 Task: Reply to the email with the subject 'Request for information' in the 'Personal' folder.
Action: Mouse moved to (105, 374)
Screenshot: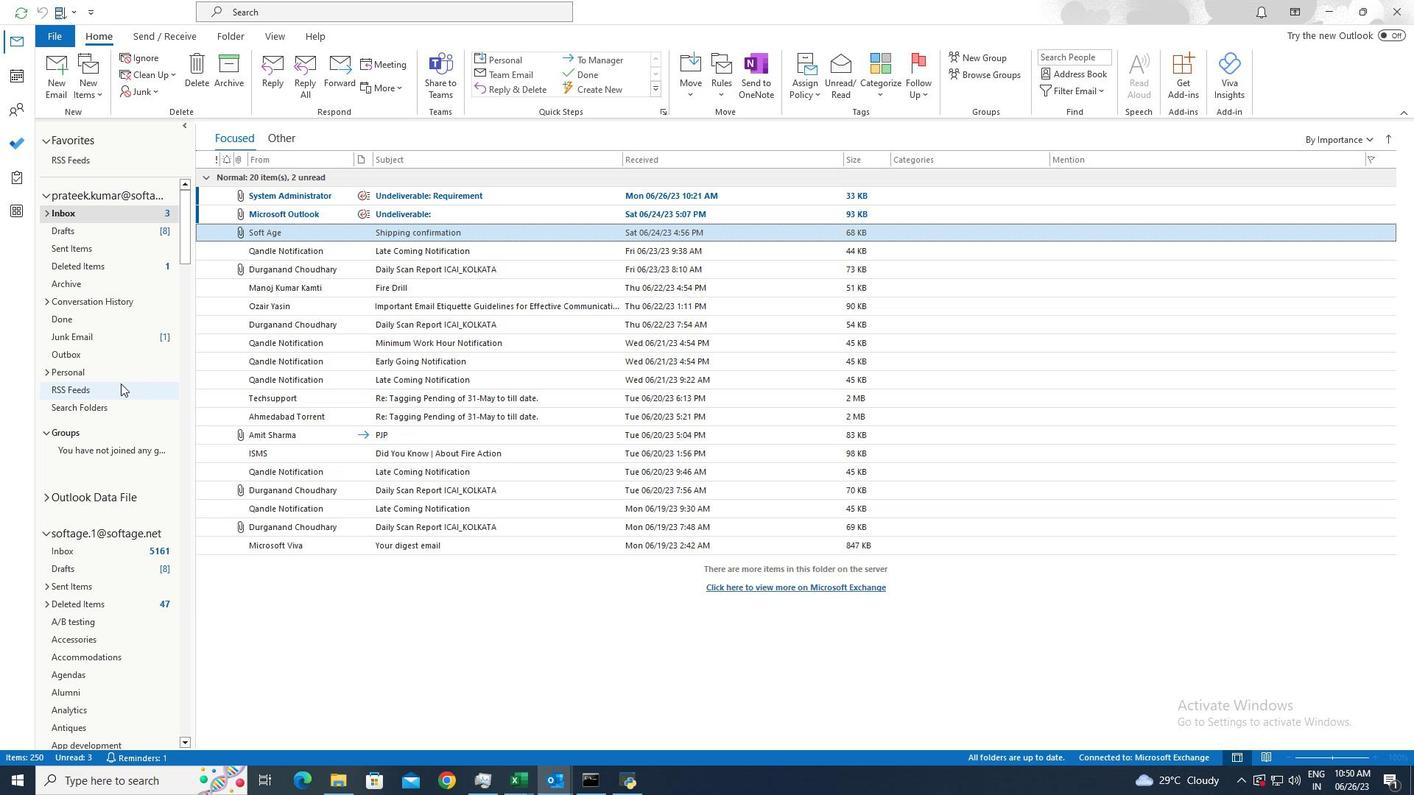 
Action: Mouse pressed left at (105, 374)
Screenshot: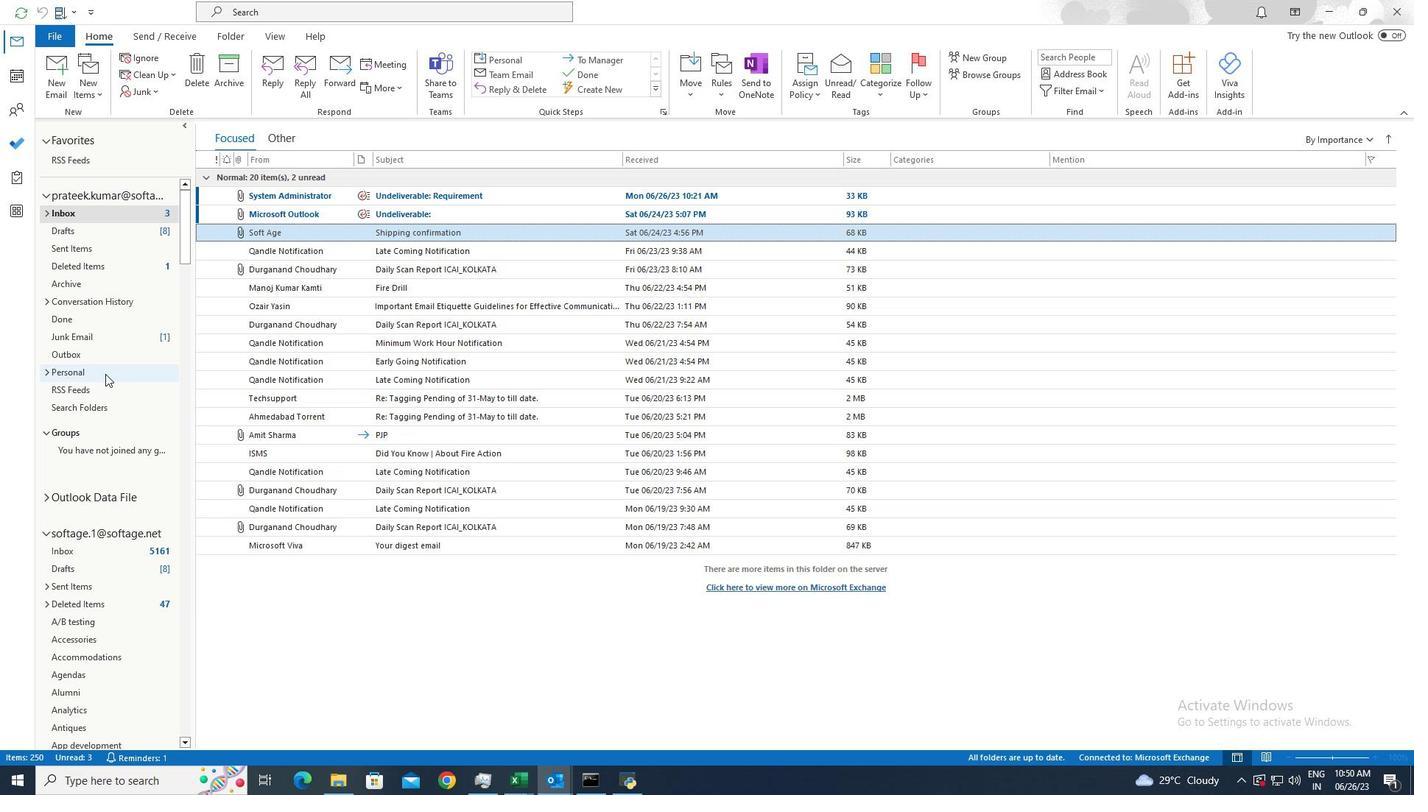 
Action: Mouse moved to (350, 189)
Screenshot: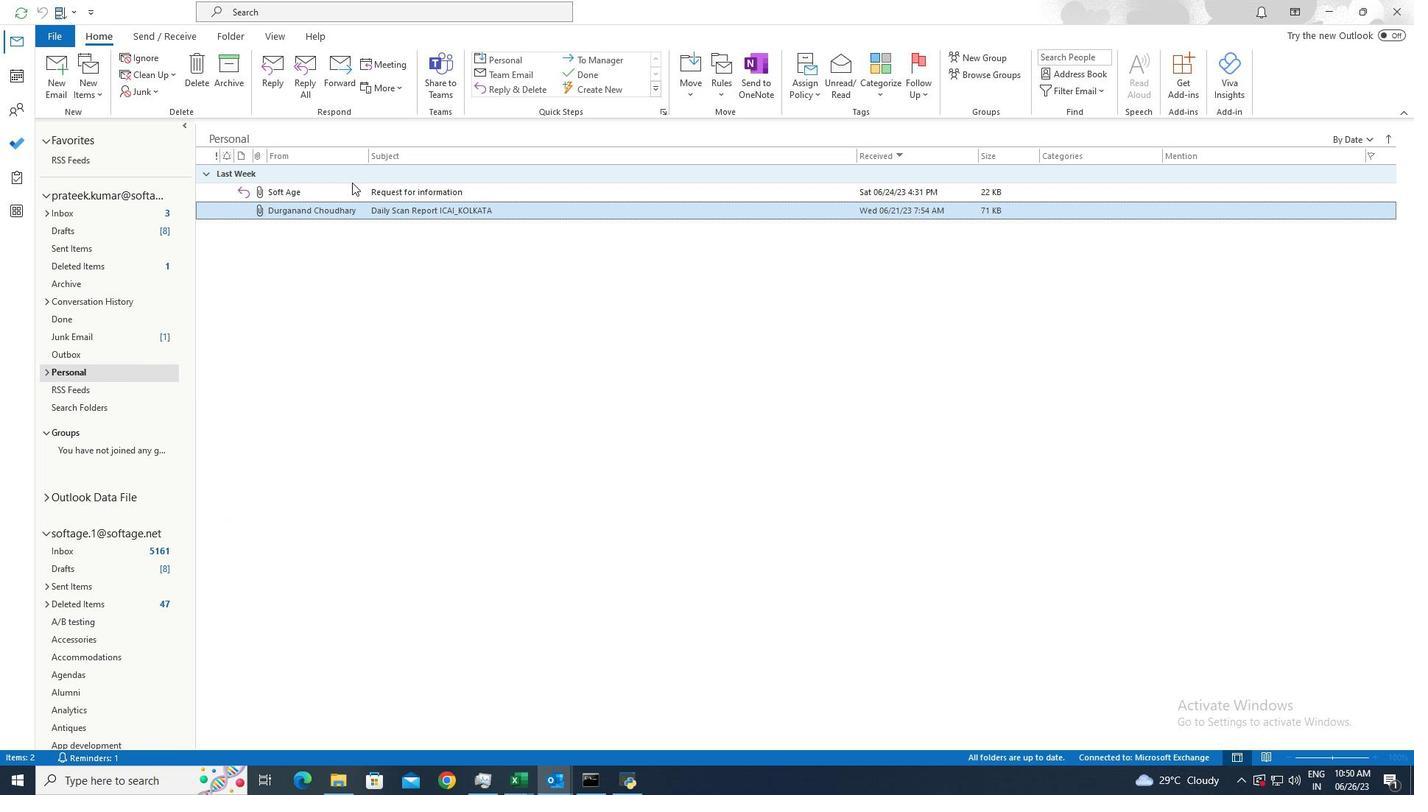 
Action: Mouse pressed left at (350, 189)
Screenshot: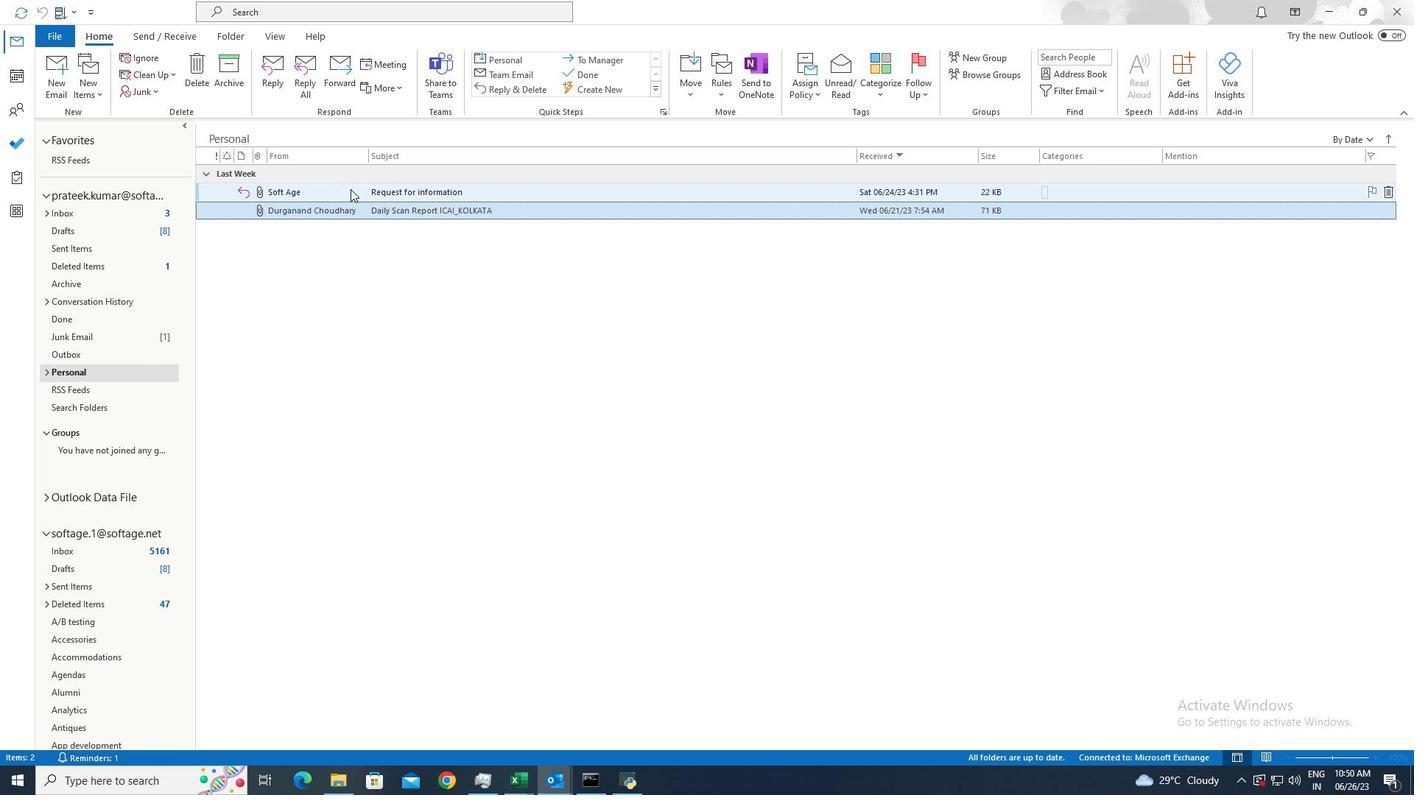 
Action: Mouse moved to (280, 67)
Screenshot: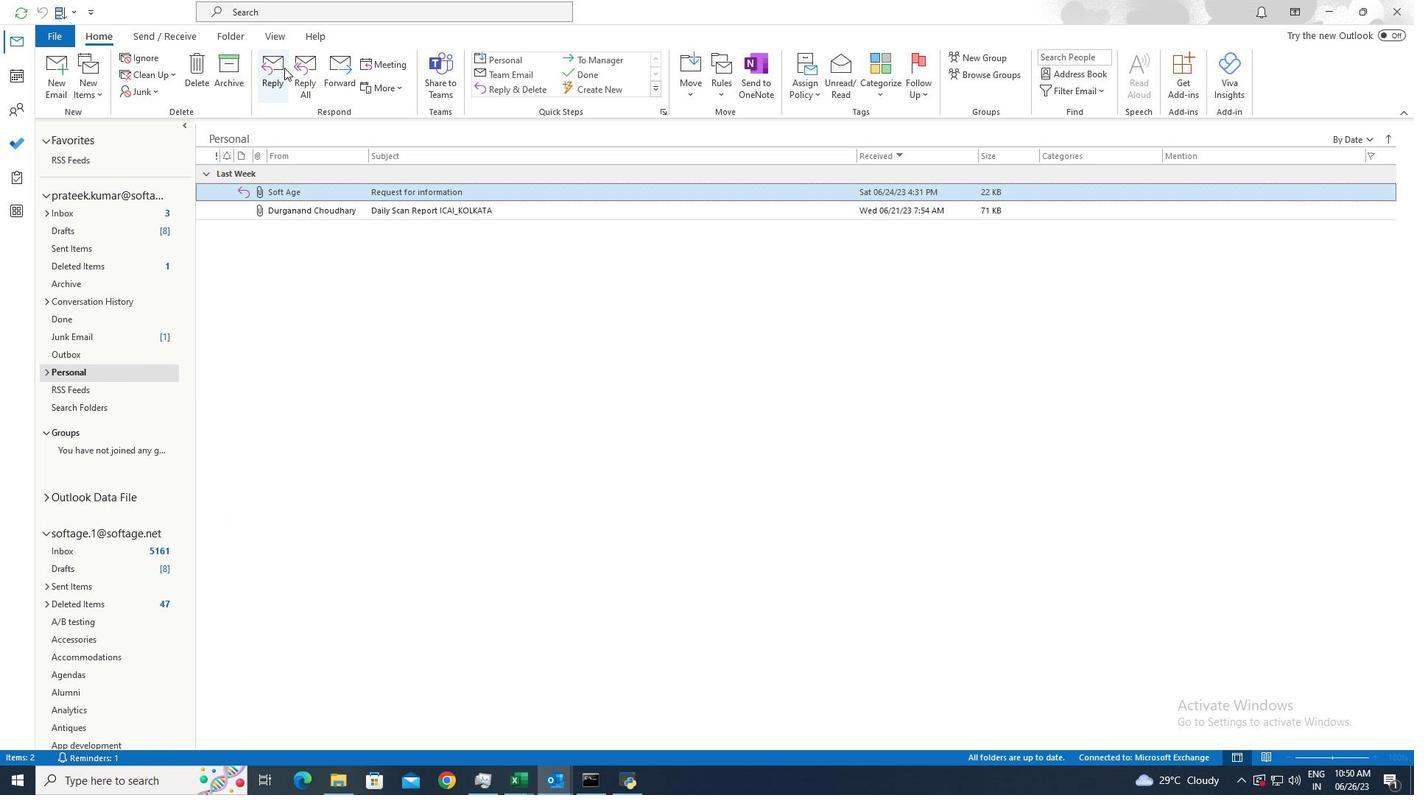 
Action: Mouse pressed left at (280, 67)
Screenshot: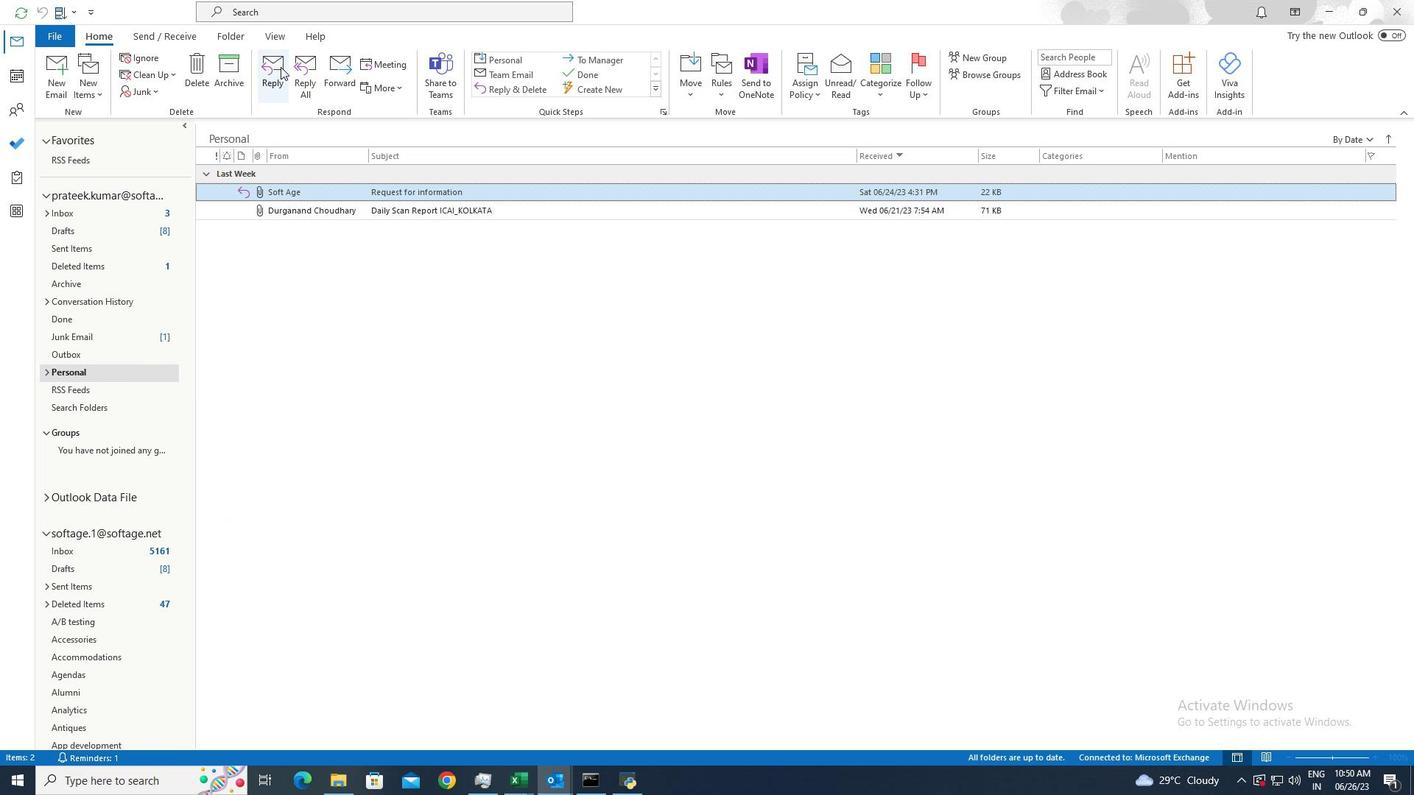 
Action: Mouse moved to (118, 276)
Screenshot: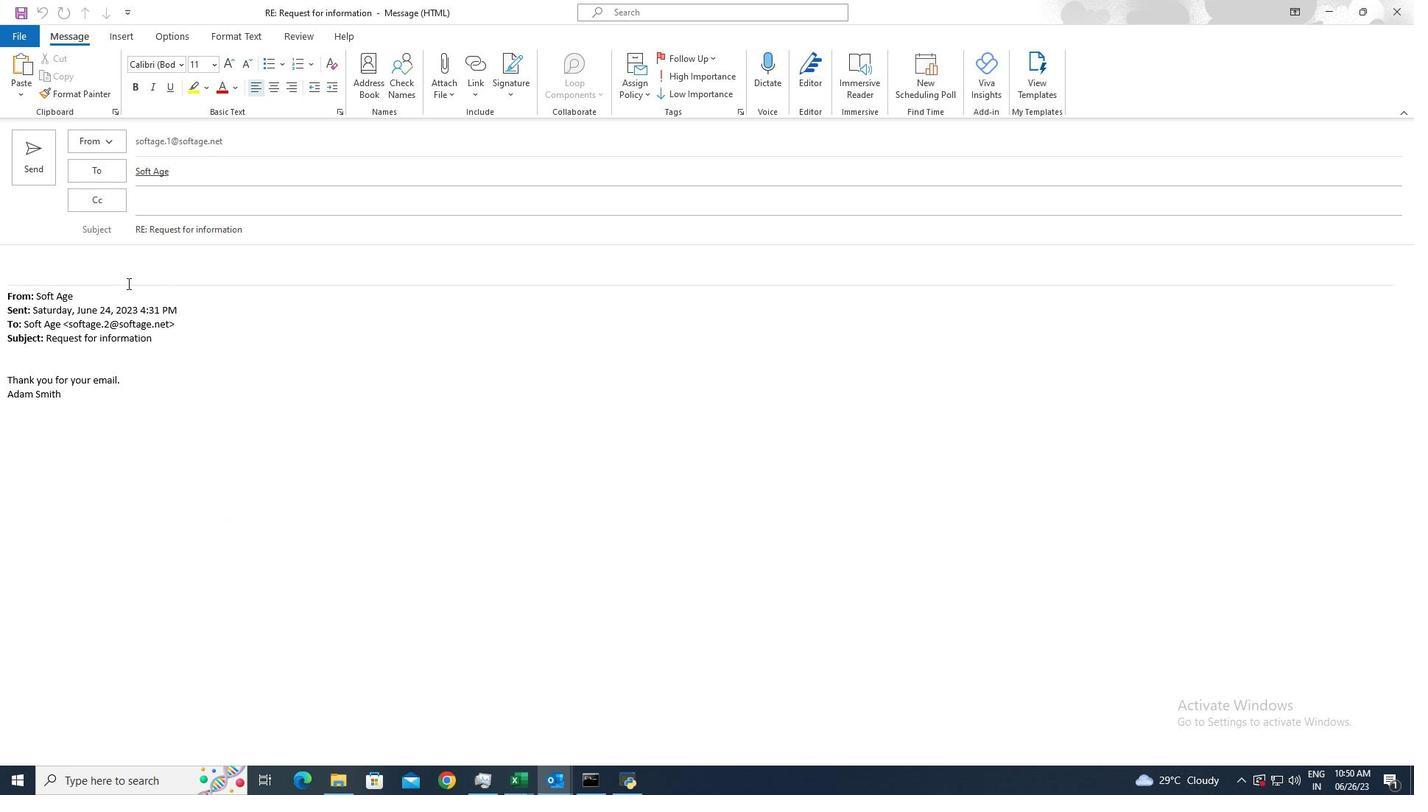 
Action: Mouse pressed left at (118, 276)
Screenshot: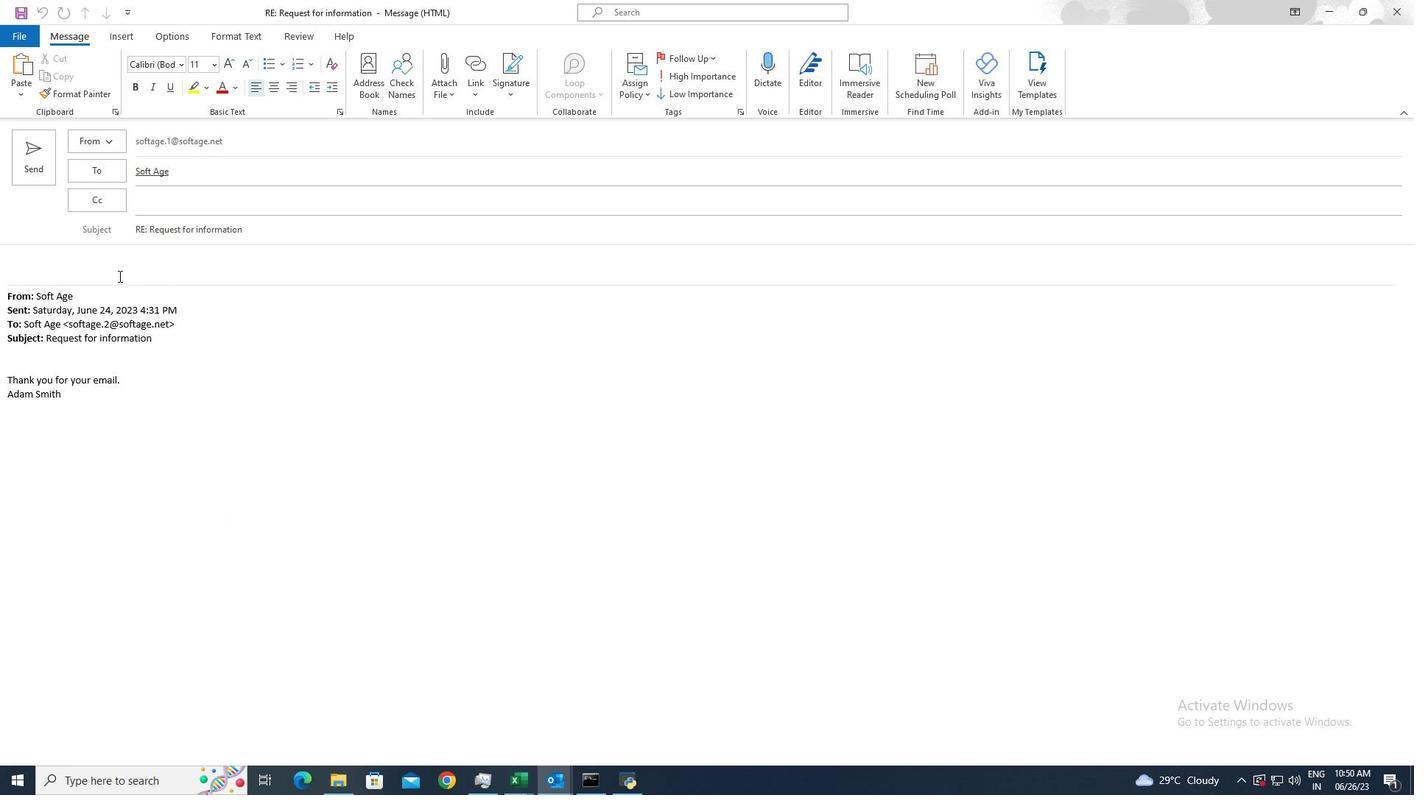 
Action: Mouse moved to (118, 275)
Screenshot: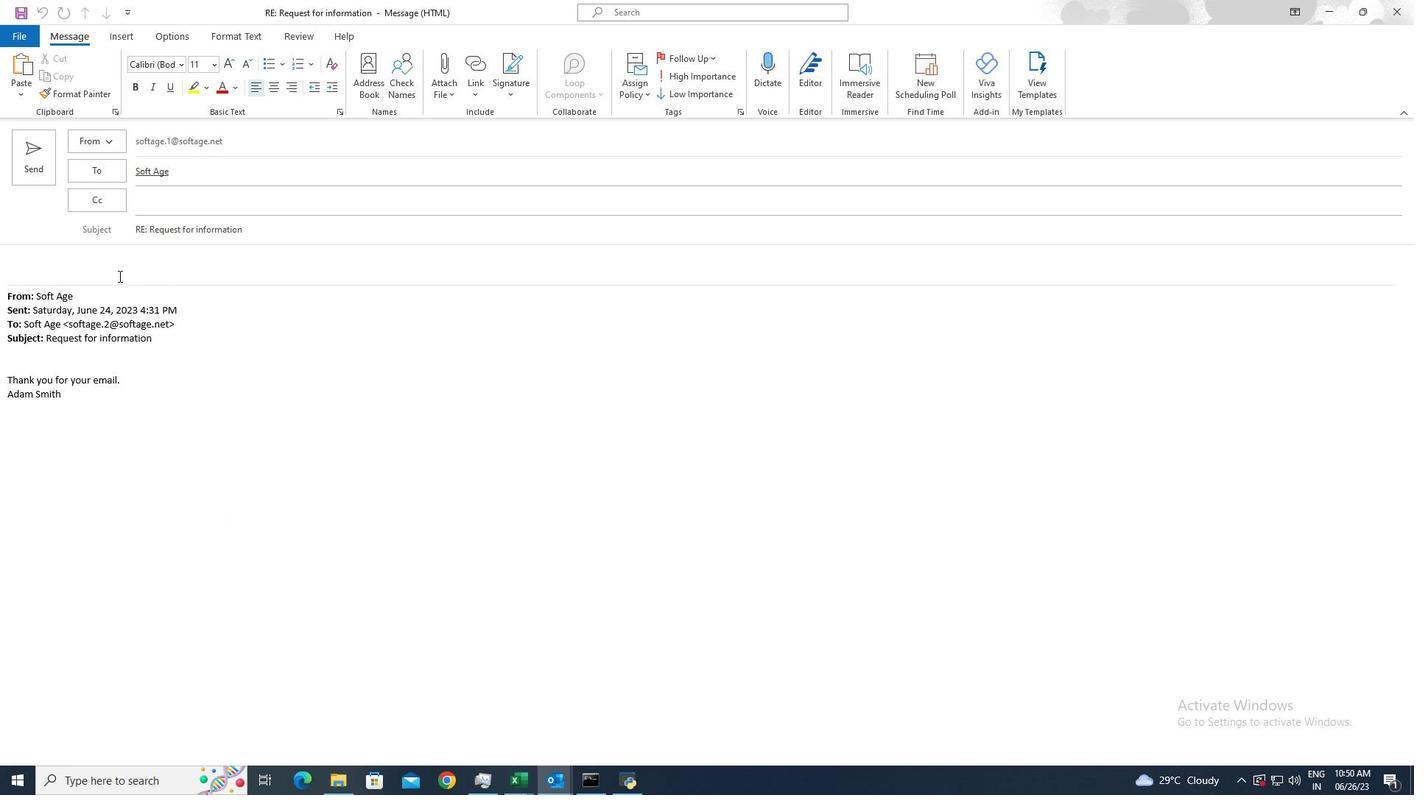 
Action: Key pressed you<Key.space>are<Key.space>
Screenshot: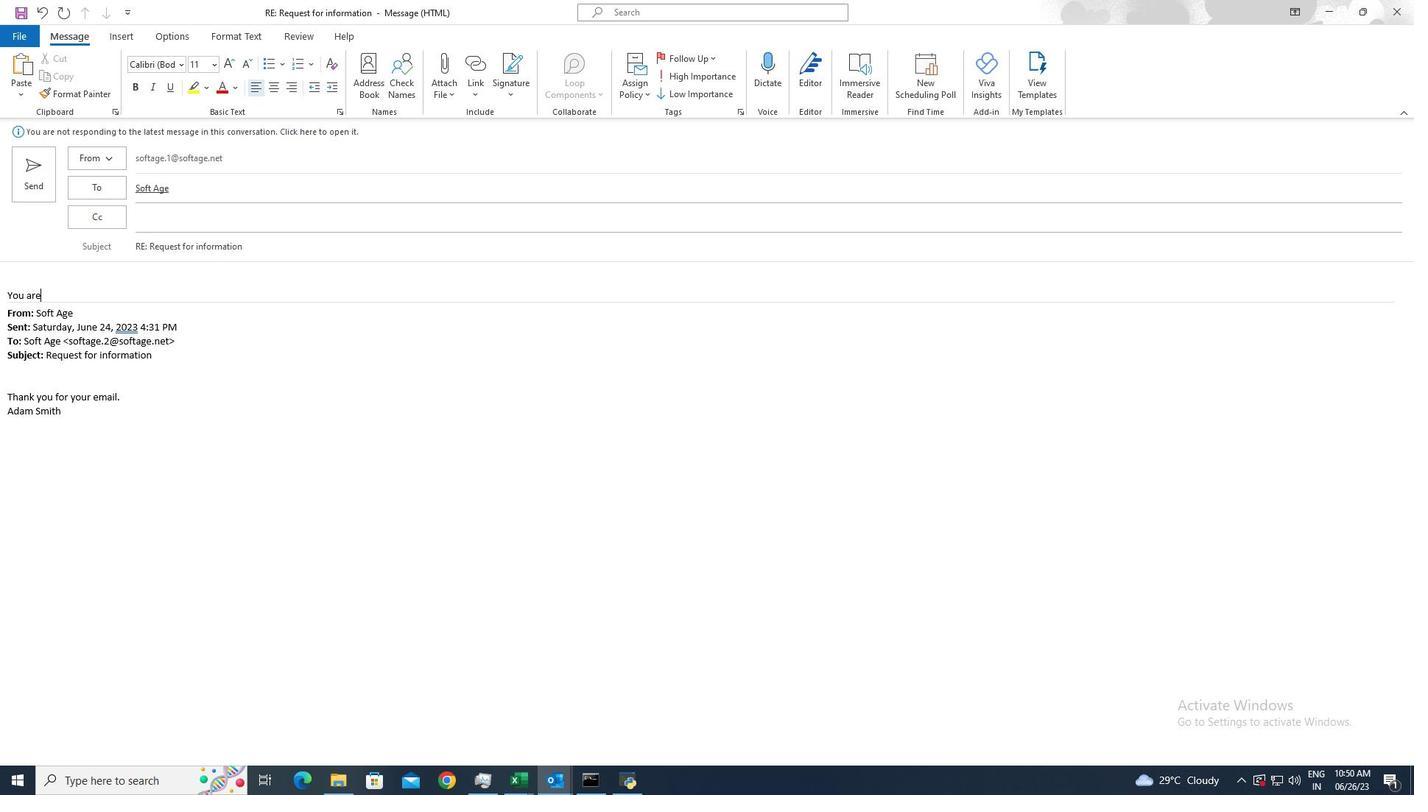 
Action: Mouse moved to (118, 275)
Screenshot: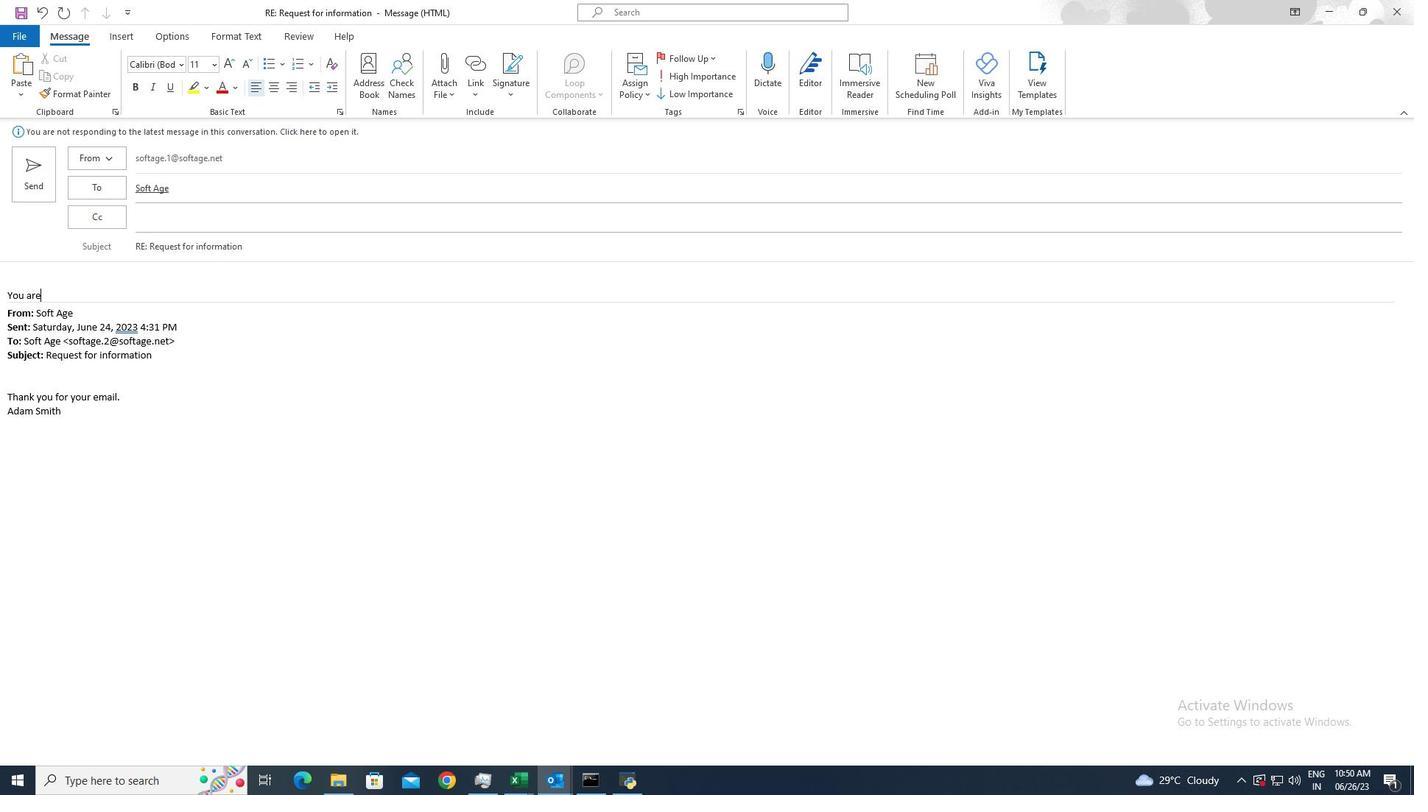 
Action: Key pressed most<Key.space>welcome.
Screenshot: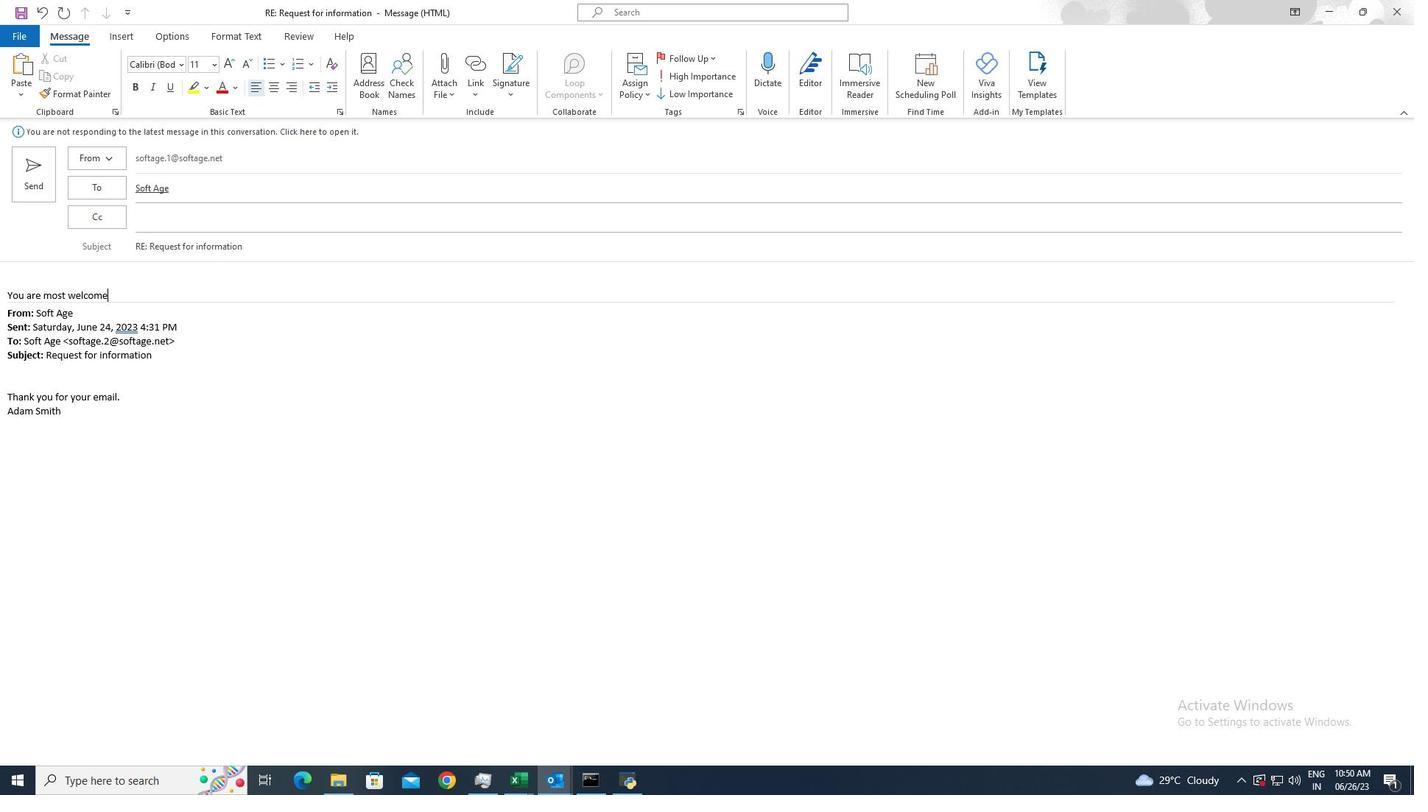 
Action: Mouse moved to (42, 190)
Screenshot: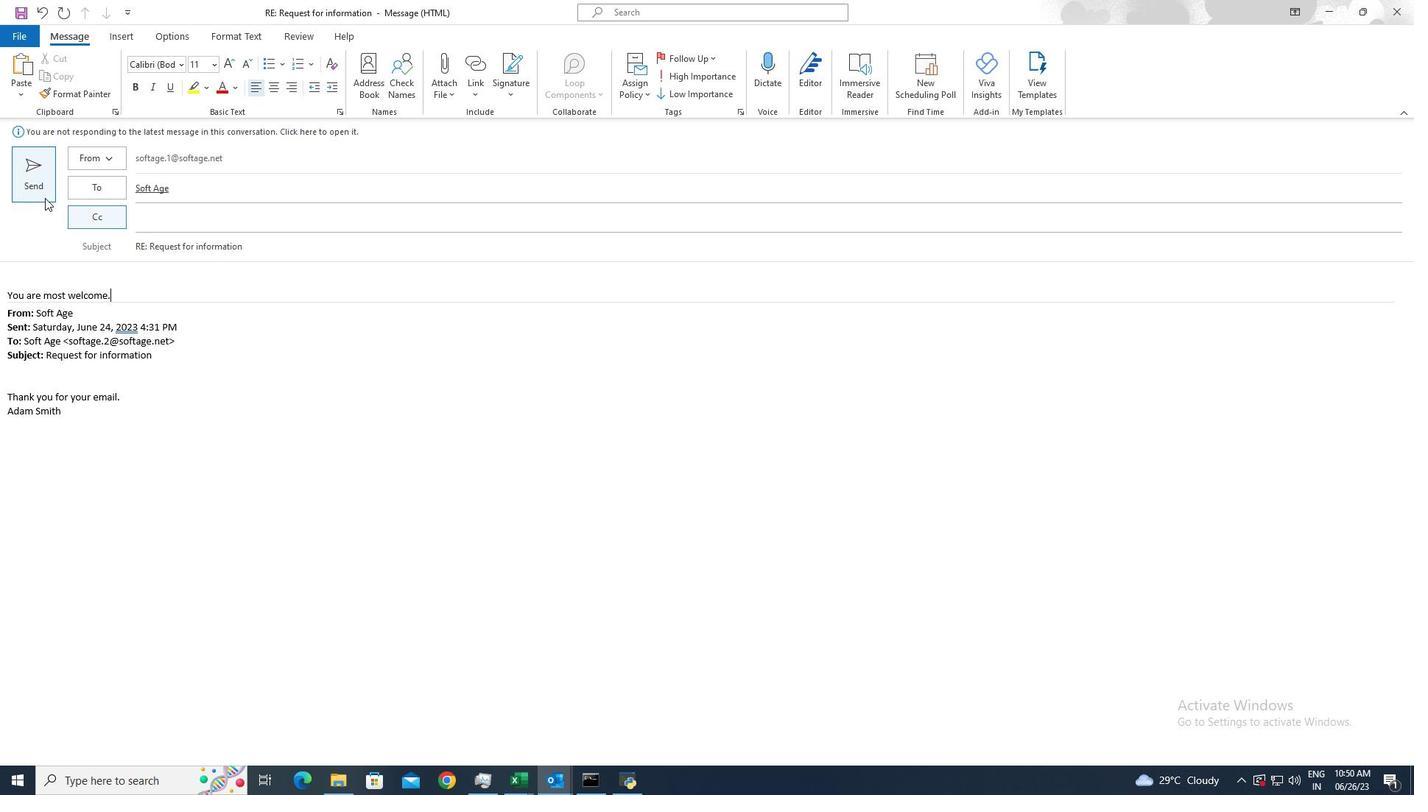 
Action: Mouse pressed left at (42, 190)
Screenshot: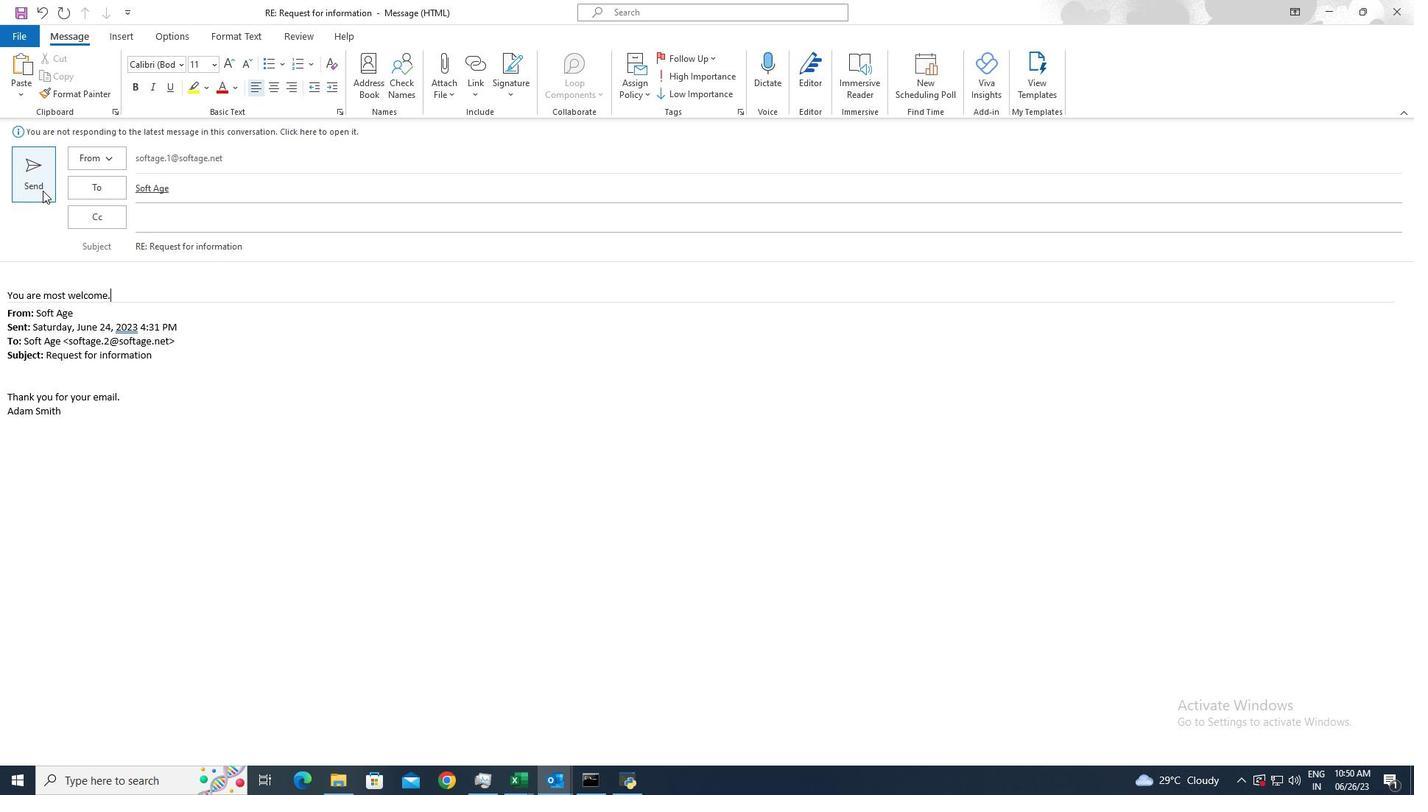 
